 Task: Audio/Video Effects: Apply a slow-motion effect to a video.
Action: Mouse moved to (556, 514)
Screenshot: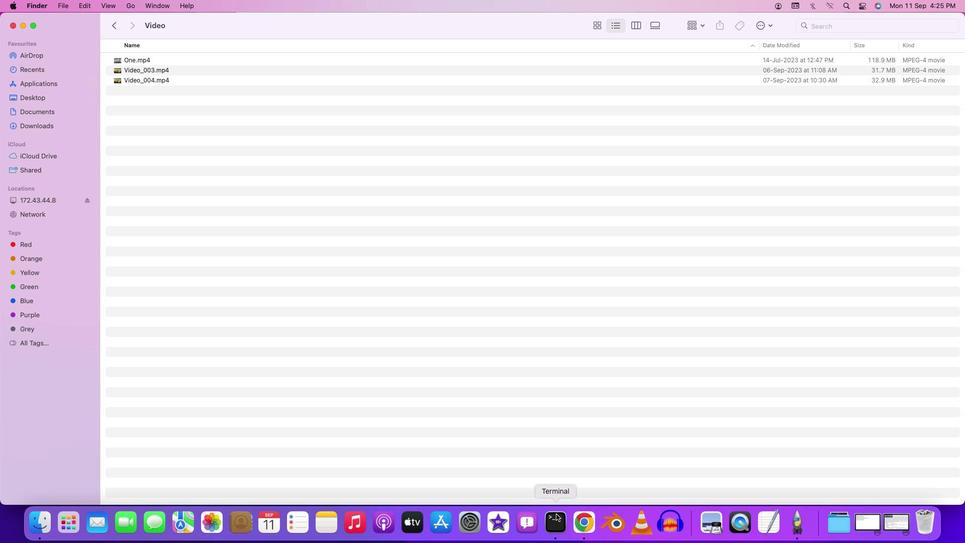 
Action: Mouse pressed right at (556, 514)
Screenshot: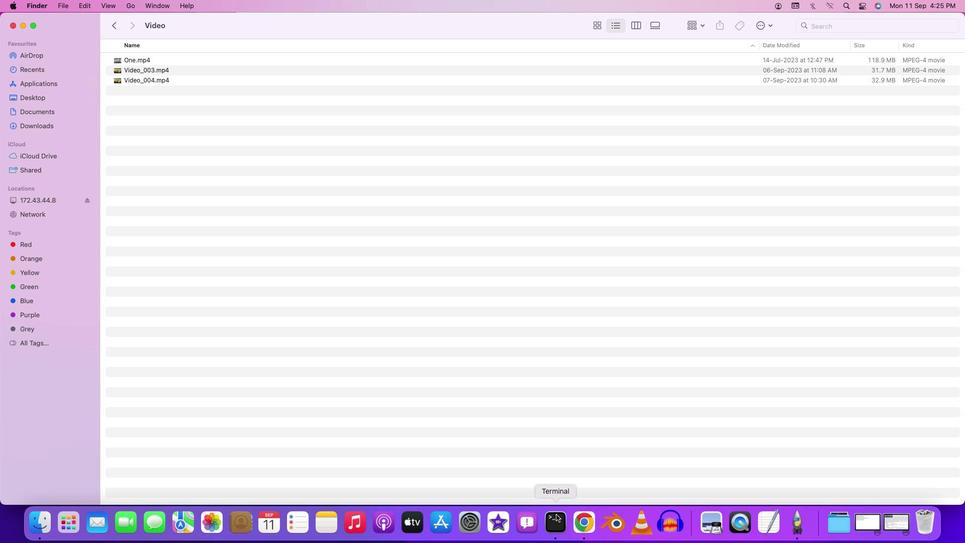
Action: Mouse moved to (562, 401)
Screenshot: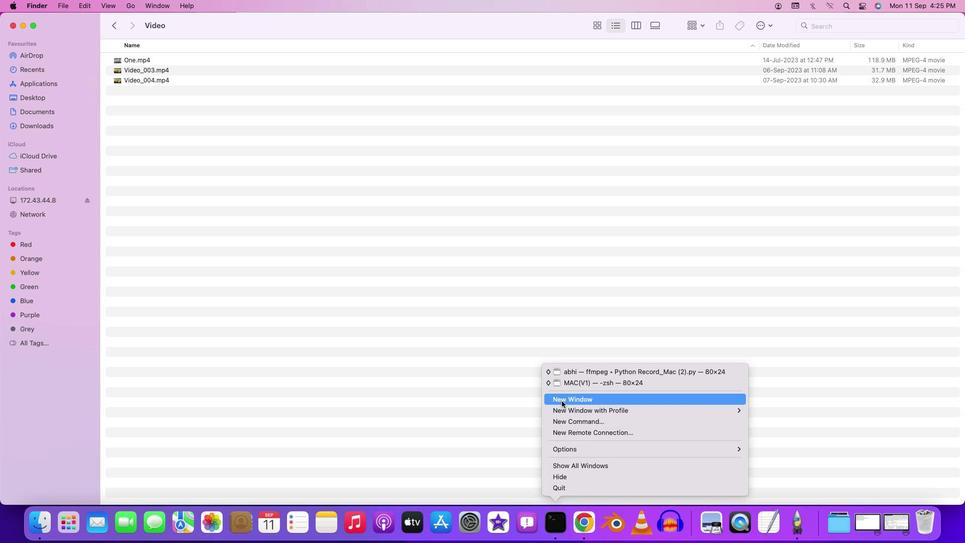 
Action: Mouse pressed left at (562, 401)
Screenshot: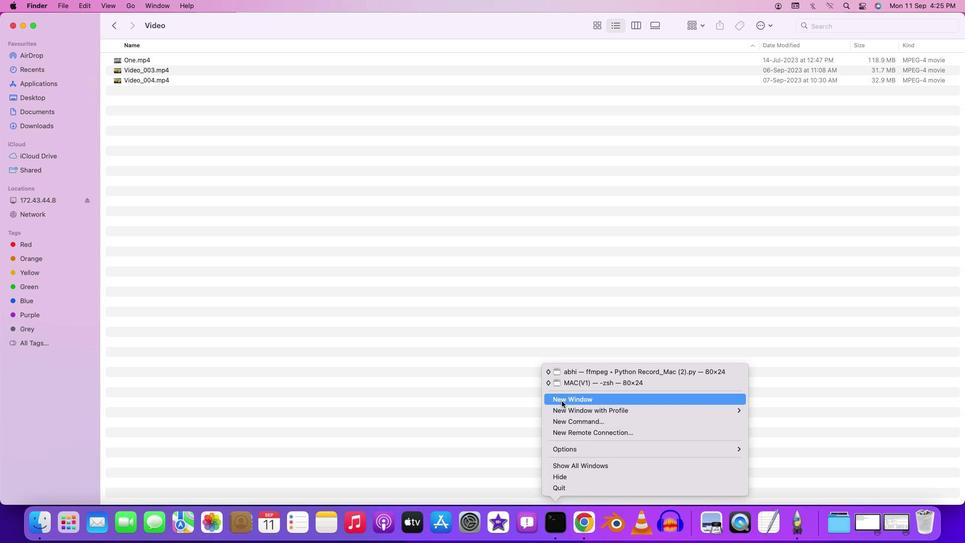 
Action: Mouse moved to (419, 243)
Screenshot: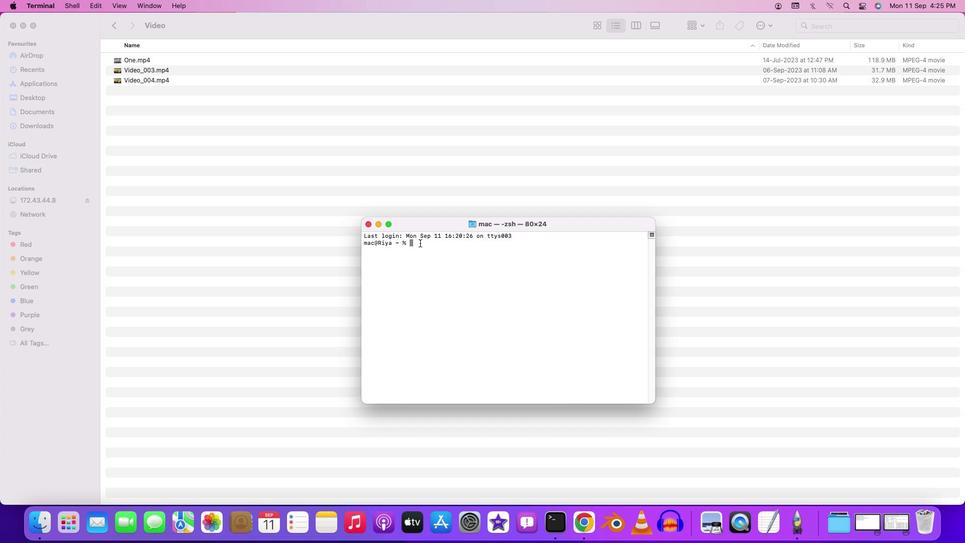 
Action: Mouse pressed left at (419, 243)
Screenshot: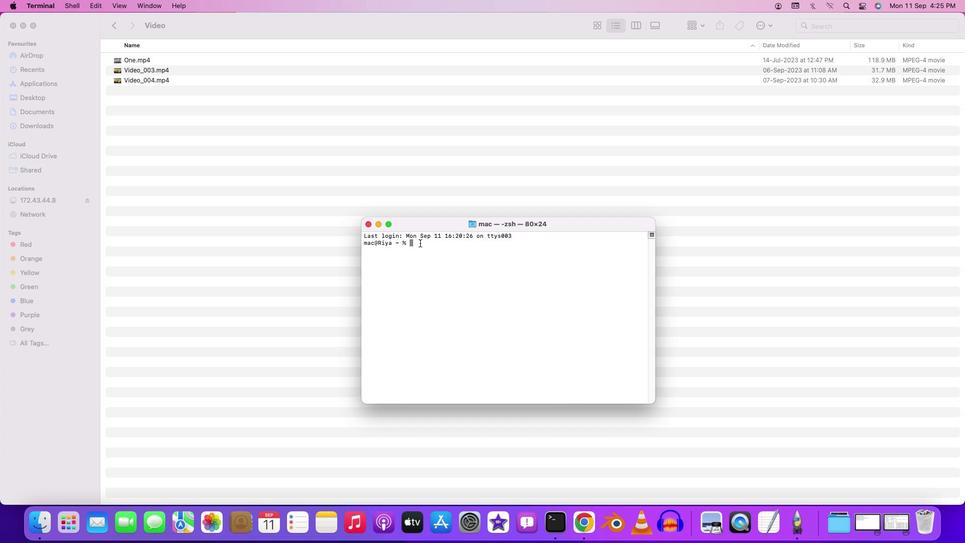 
Action: Key pressed 'c''d'Key.space'd''e''s''k''o'Key.backspace't''o''p'Key.enter'c''d'Key.spaceKey.shift'F''F''m''p''e''g'Key.enter'c''d'Key.spaceKey.backspaceKey.space'e''f''f''e''c''t''s'Key.enter'c''d'Key.spaceKey.shift'V''i''d''e''o'Key.enter'f''f''m''p''e''g'Key.space'-''i'Key.spaceKey.shift'O''n''e''.'Key.backspace'.''m''p''4'Key.space'-''v''f'Key.spaceKey.shift'"''s''e''t''p''t''s''='Key.shift'P''T''S'Key.shift'*''2'Key.shift'"'Key.leftKey.leftKey.rightKey.rightKey.space'-''r'Key.space'3''0'Key.space'o''u''t''p''u''t'Key.shift'_''s''o'Key.backspace'l''o''w'Key.shift'_''m''o''t''h'Key.backspace'i''o''n'Key.spaceKey.backspaceKey.shift'_''e''f''f''t'Key.backspace'e''c''t''.''m''p''4'Key.enter
Screenshot: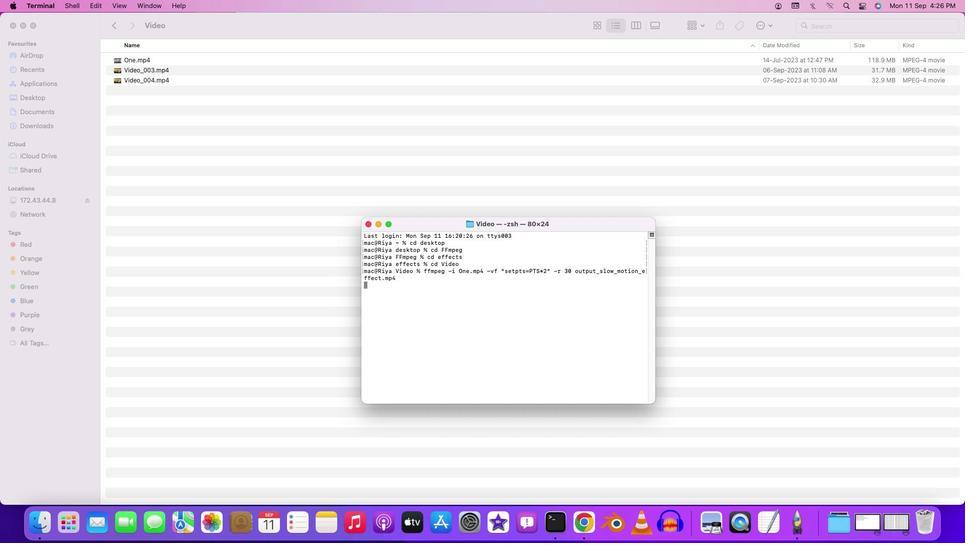 
Action: Mouse moved to (499, 366)
Screenshot: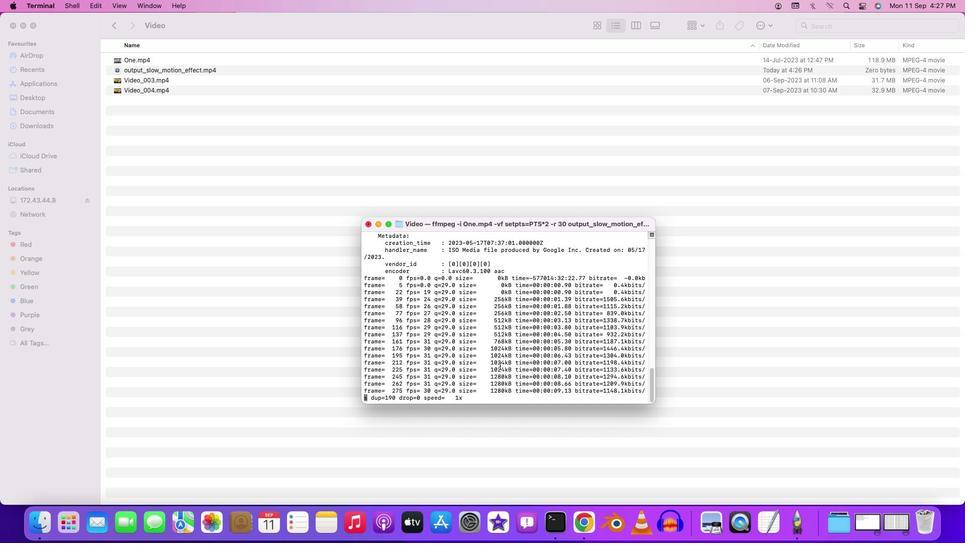 
